 Task: Add Sprouts 100% Angus Grass-Fed London Broil to the cart.
Action: Mouse moved to (16, 77)
Screenshot: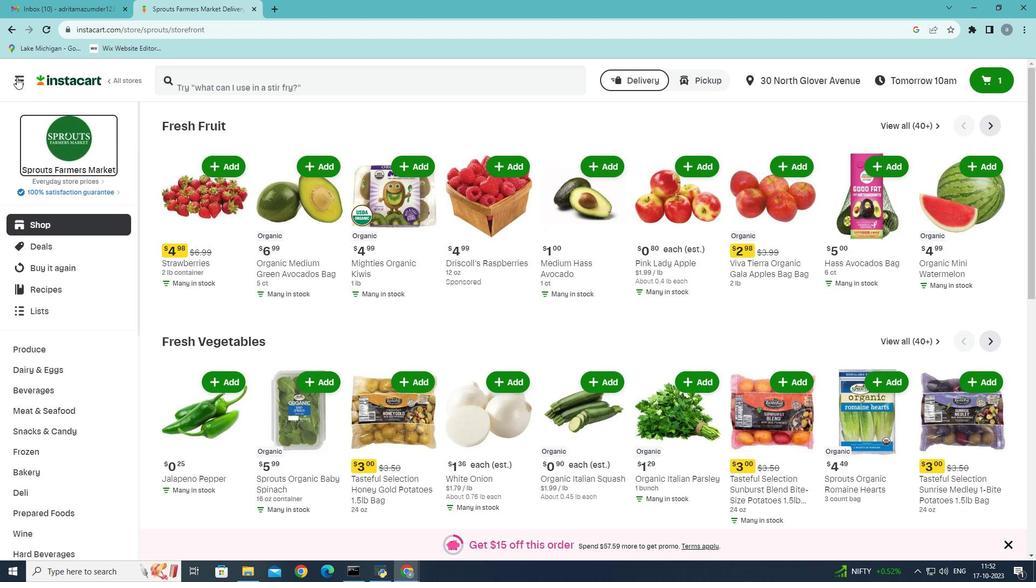 
Action: Mouse pressed left at (16, 77)
Screenshot: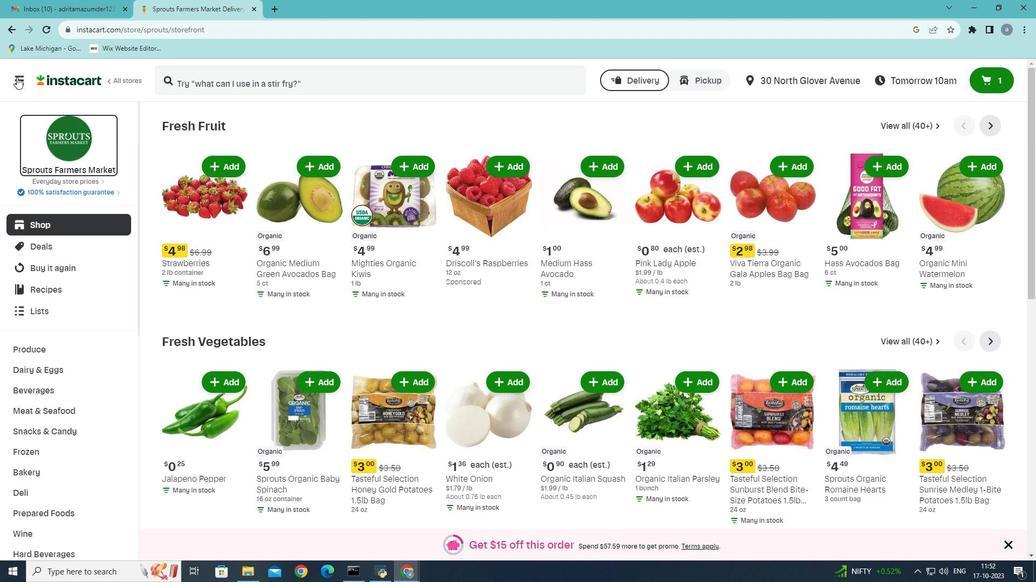 
Action: Mouse moved to (68, 312)
Screenshot: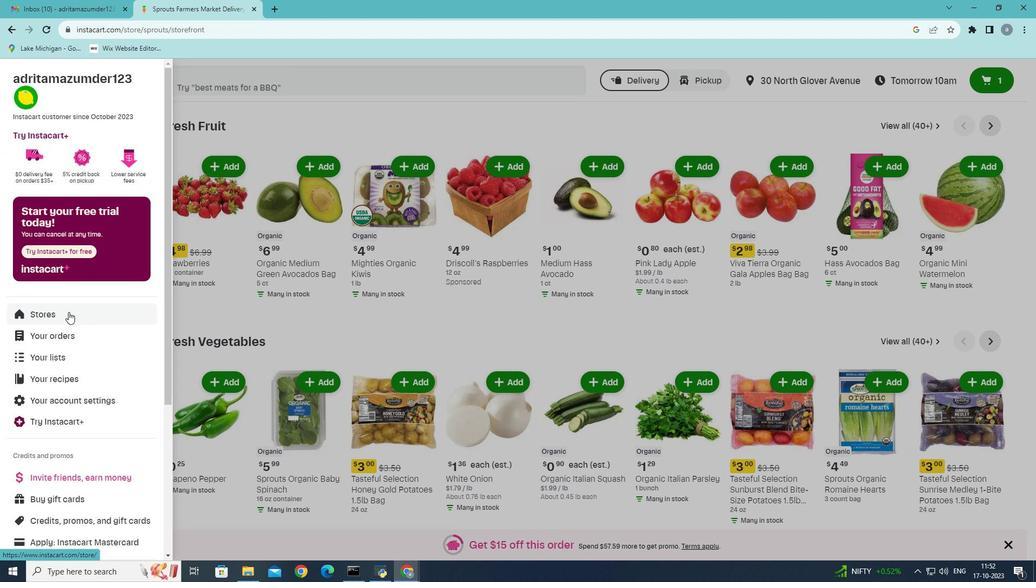 
Action: Mouse pressed left at (68, 312)
Screenshot: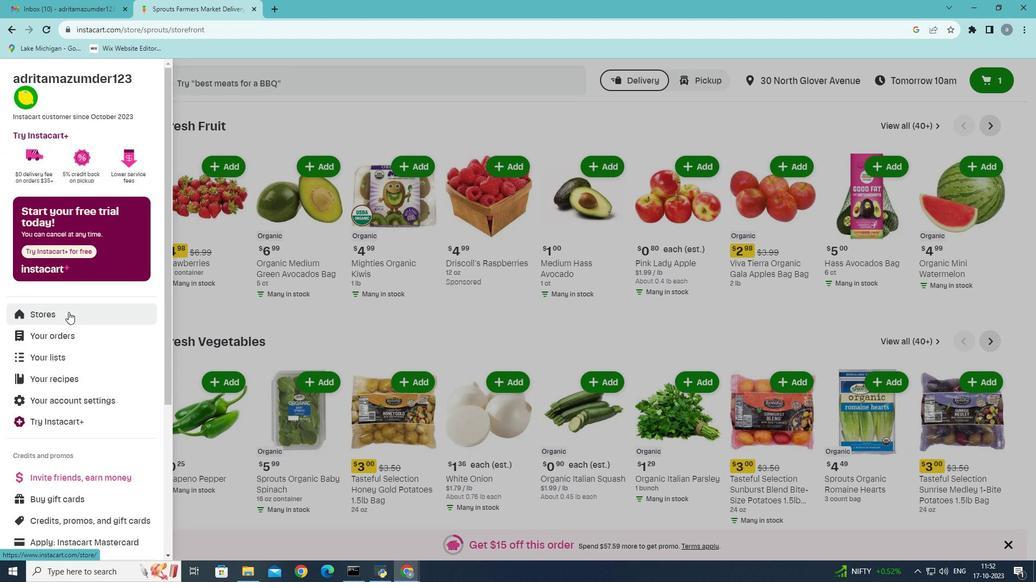 
Action: Mouse moved to (246, 123)
Screenshot: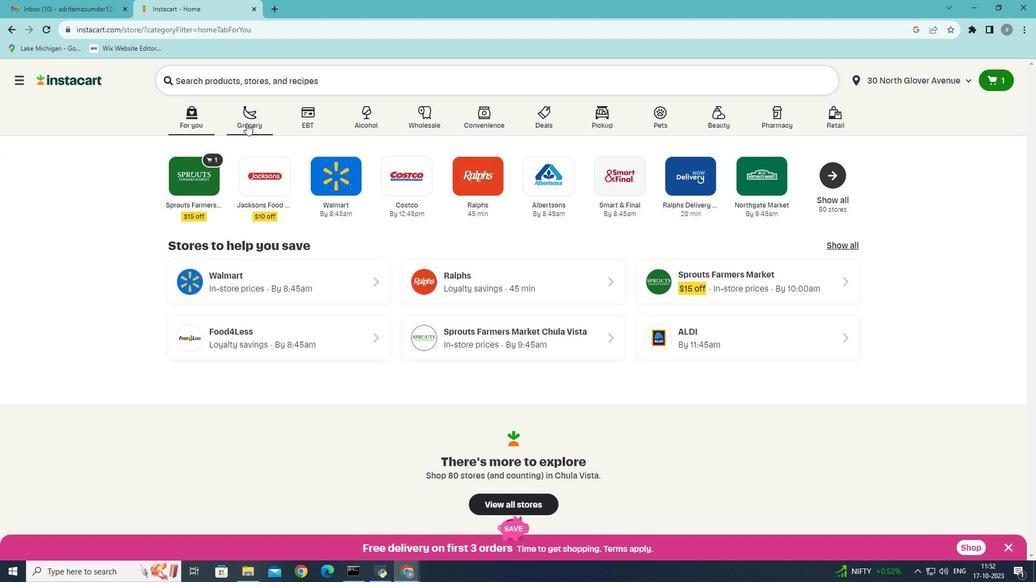 
Action: Mouse pressed left at (246, 123)
Screenshot: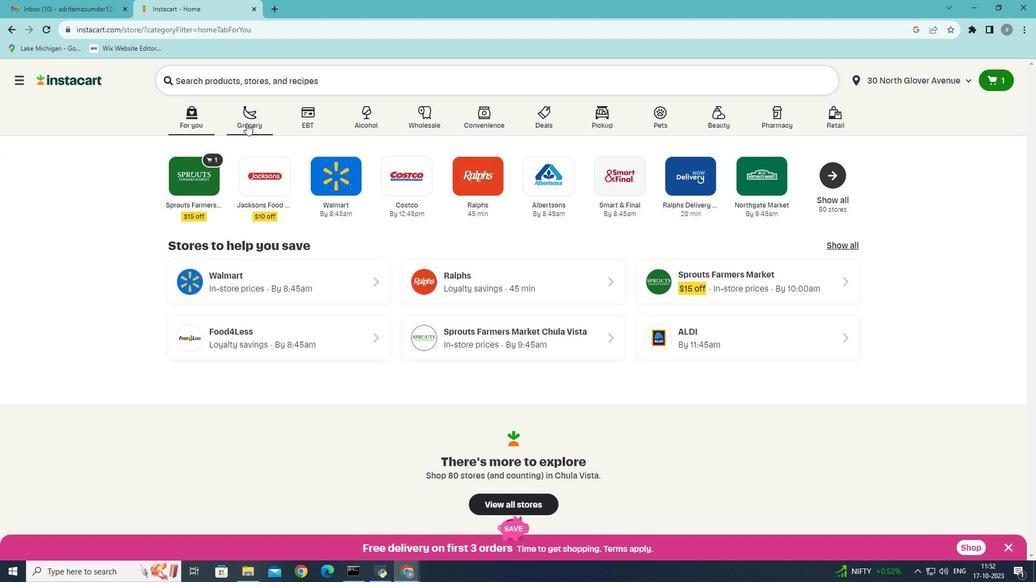 
Action: Mouse moved to (255, 177)
Screenshot: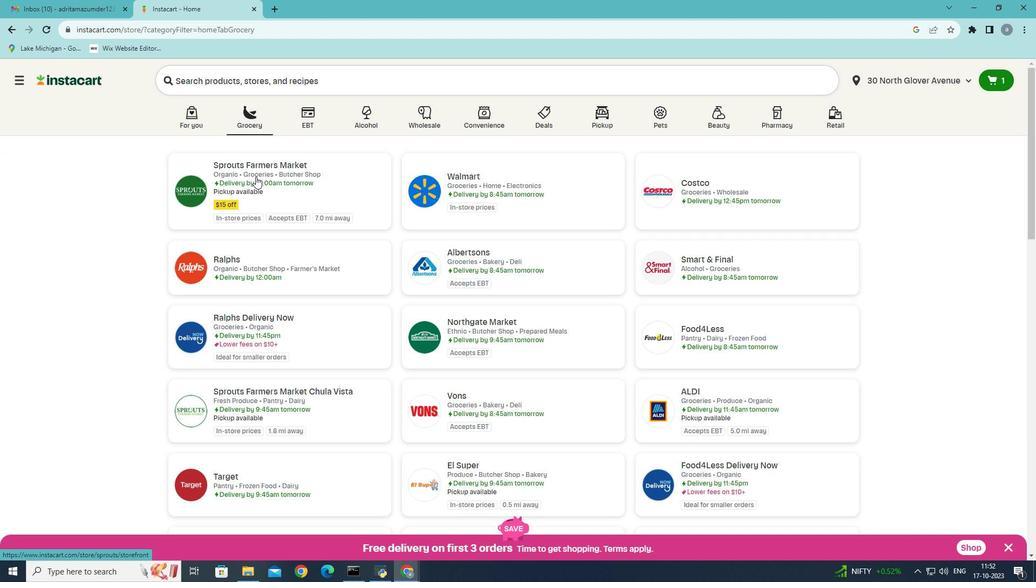 
Action: Mouse pressed left at (255, 177)
Screenshot: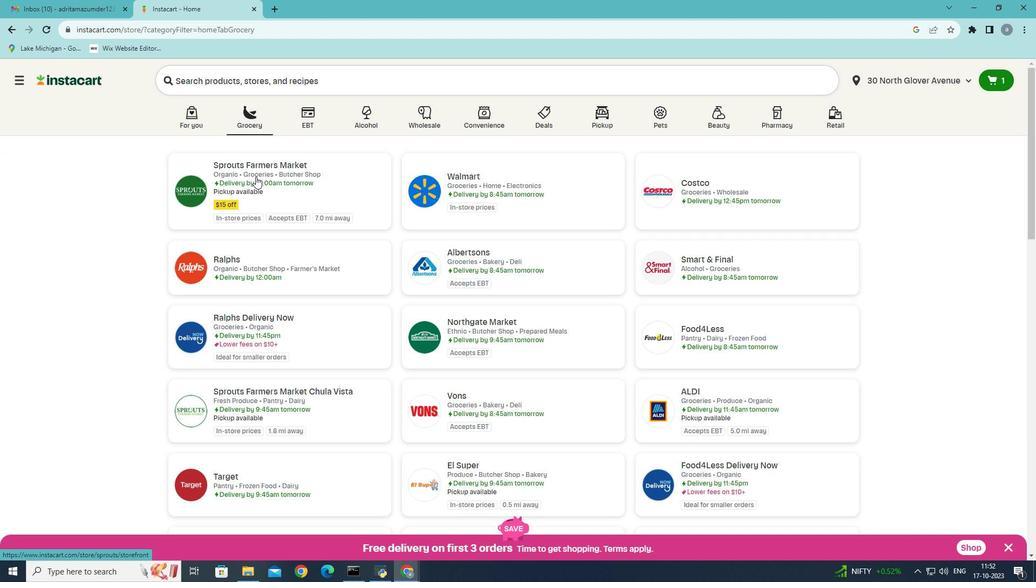 
Action: Mouse moved to (67, 408)
Screenshot: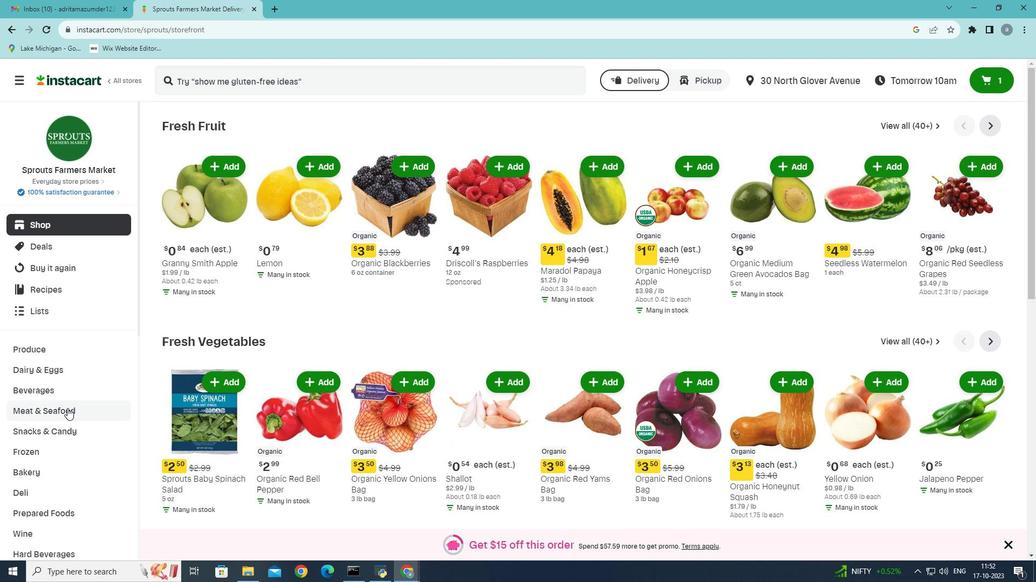 
Action: Mouse pressed left at (67, 408)
Screenshot: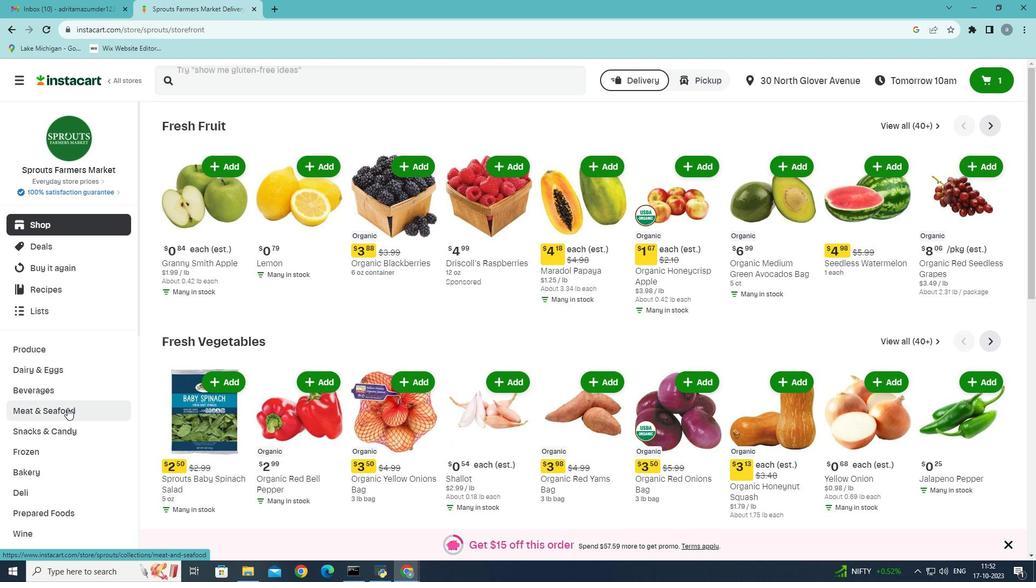 
Action: Mouse moved to (311, 152)
Screenshot: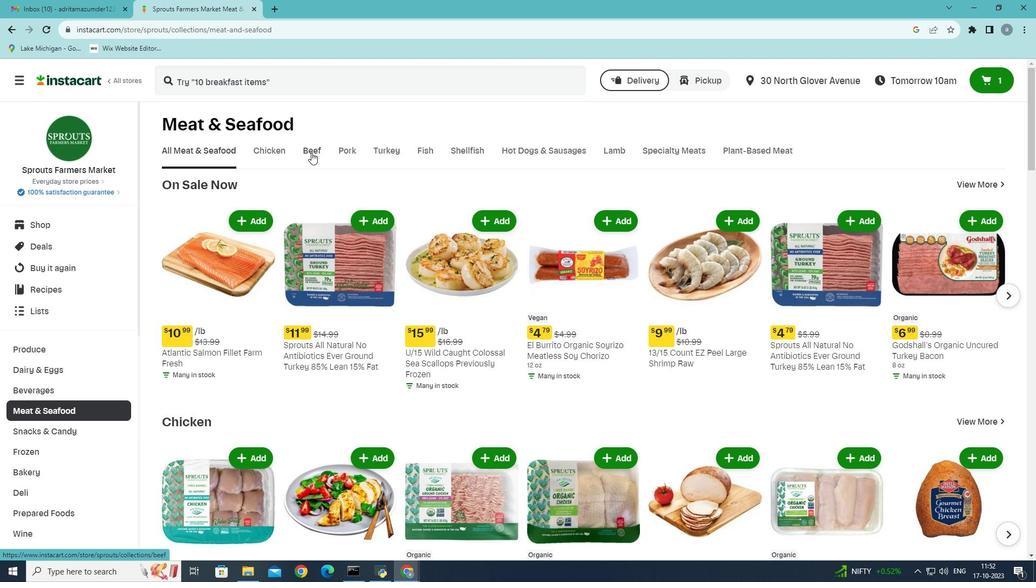 
Action: Mouse pressed left at (311, 152)
Screenshot: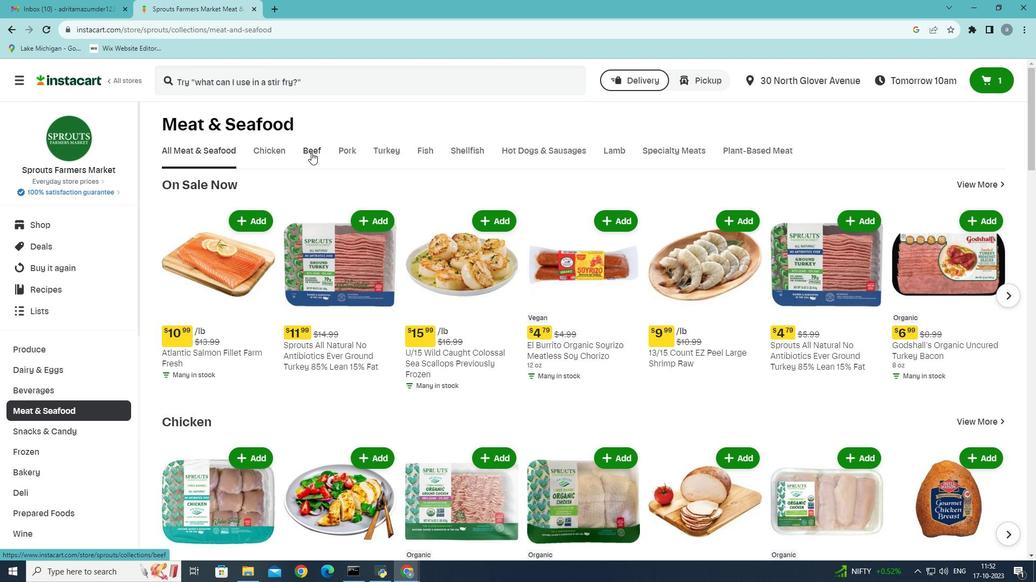 
Action: Mouse moved to (383, 201)
Screenshot: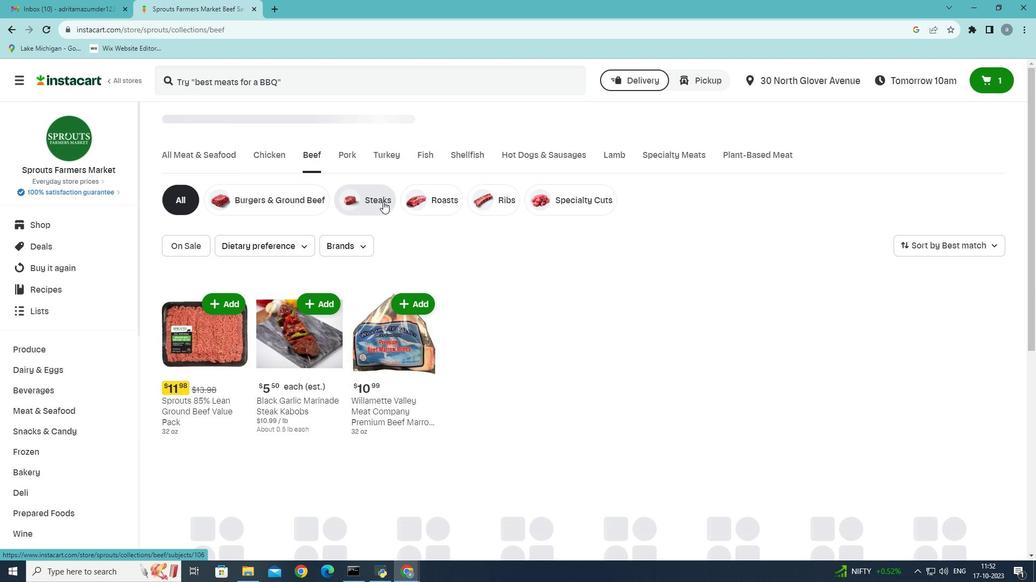 
Action: Mouse pressed left at (383, 201)
Screenshot: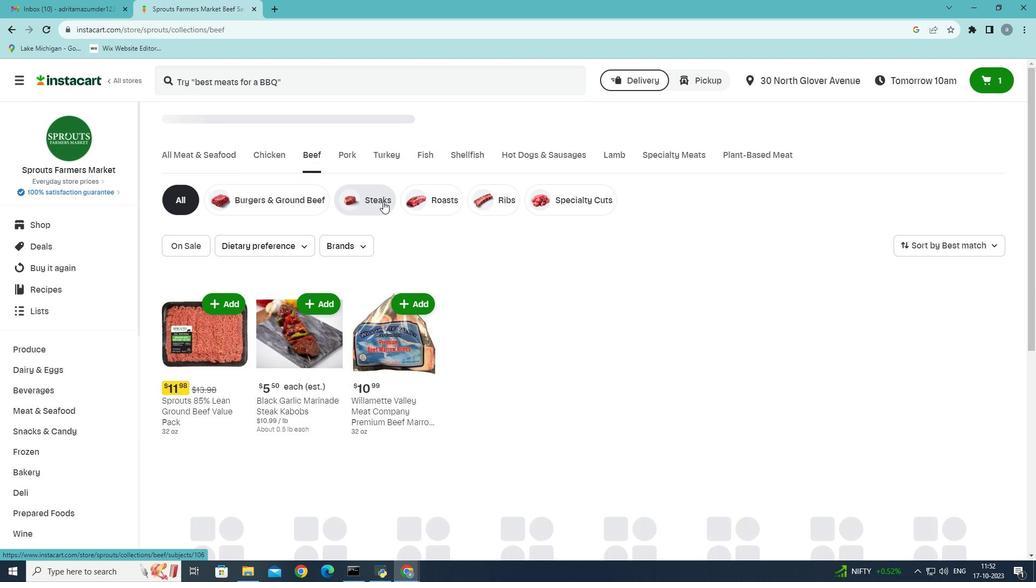 
Action: Mouse moved to (792, 300)
Screenshot: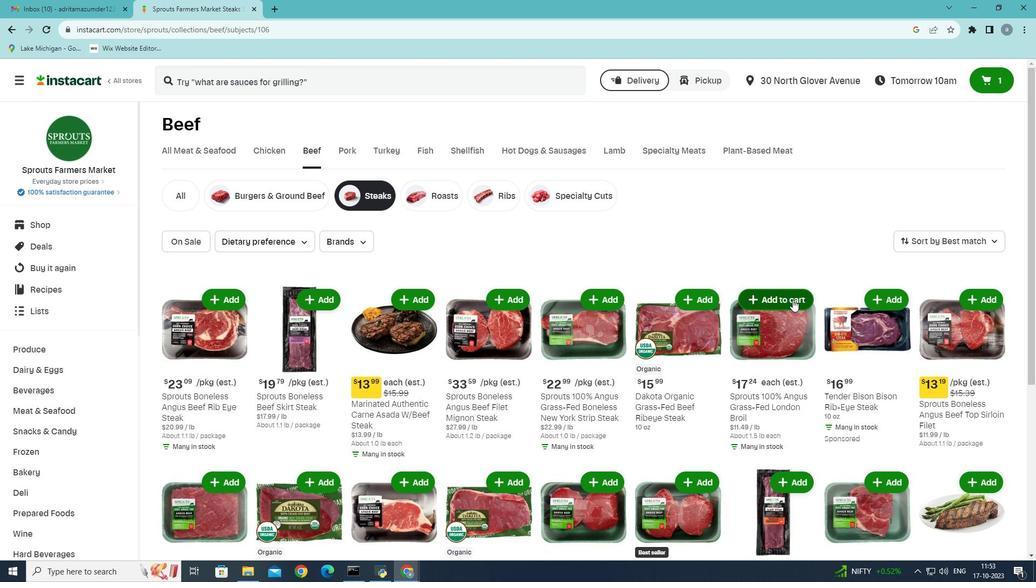 
Action: Mouse pressed left at (792, 300)
Screenshot: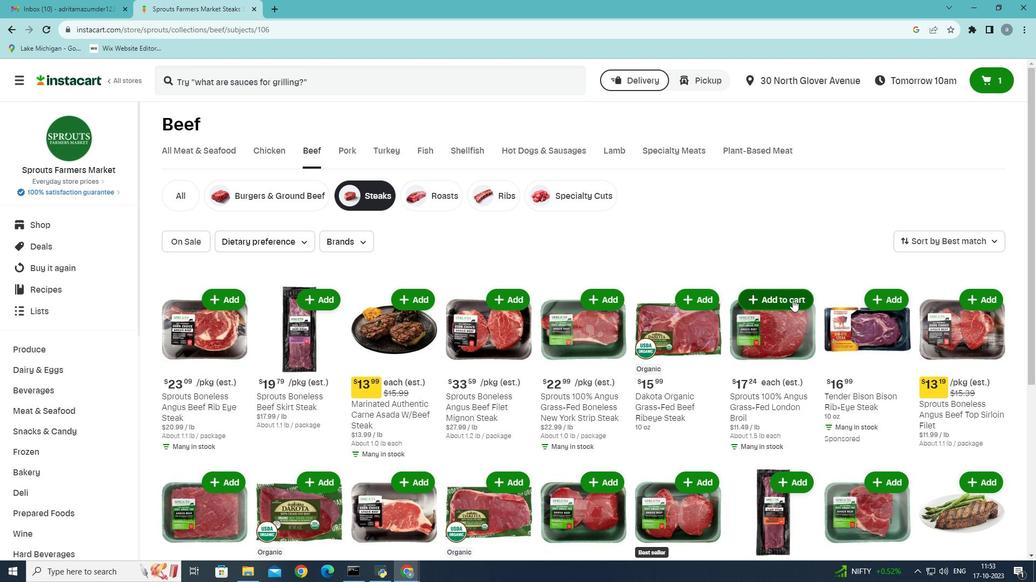 
Action: Mouse moved to (791, 306)
Screenshot: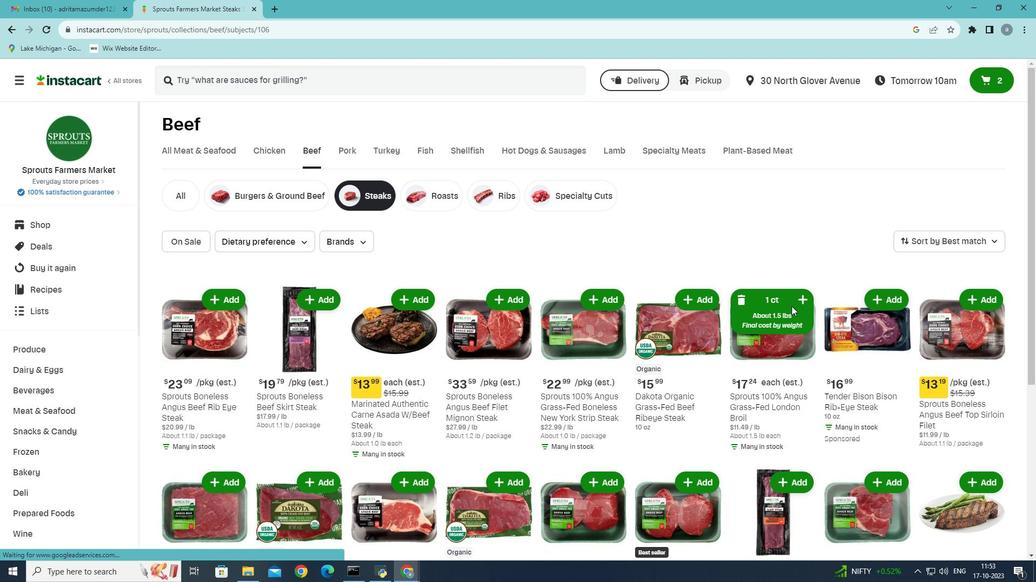 
